 Task: Look for properties with step-free bedroom access.
Action: Mouse moved to (492, 185)
Screenshot: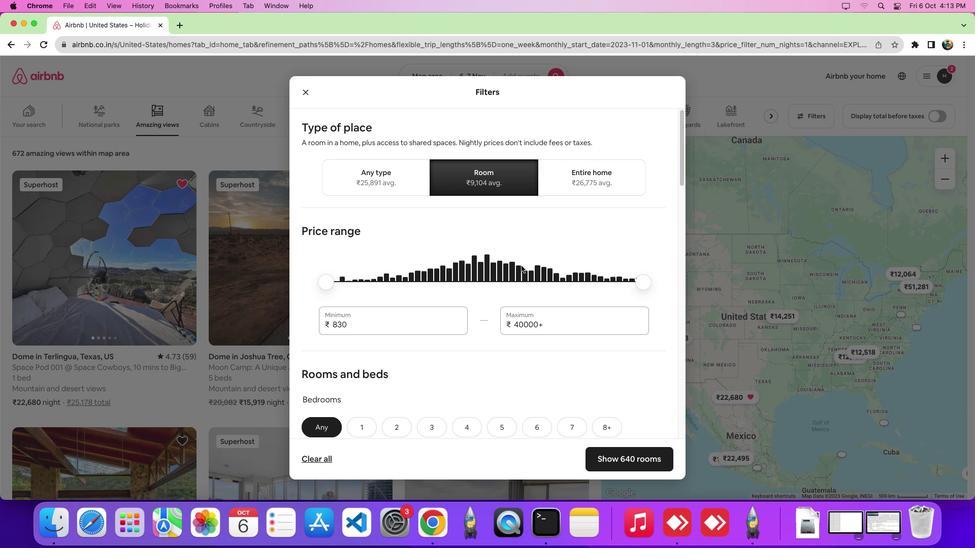 
Action: Mouse pressed left at (492, 185)
Screenshot: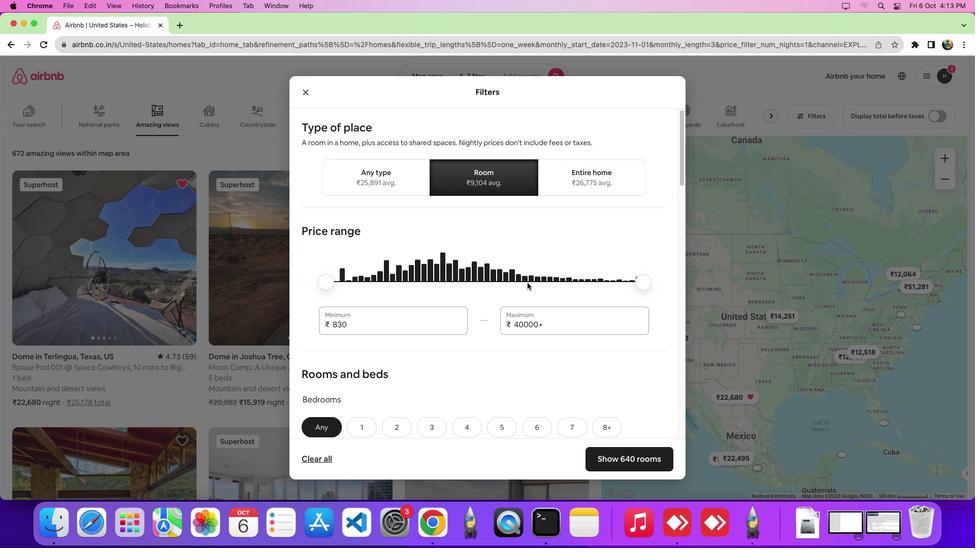 
Action: Mouse moved to (527, 283)
Screenshot: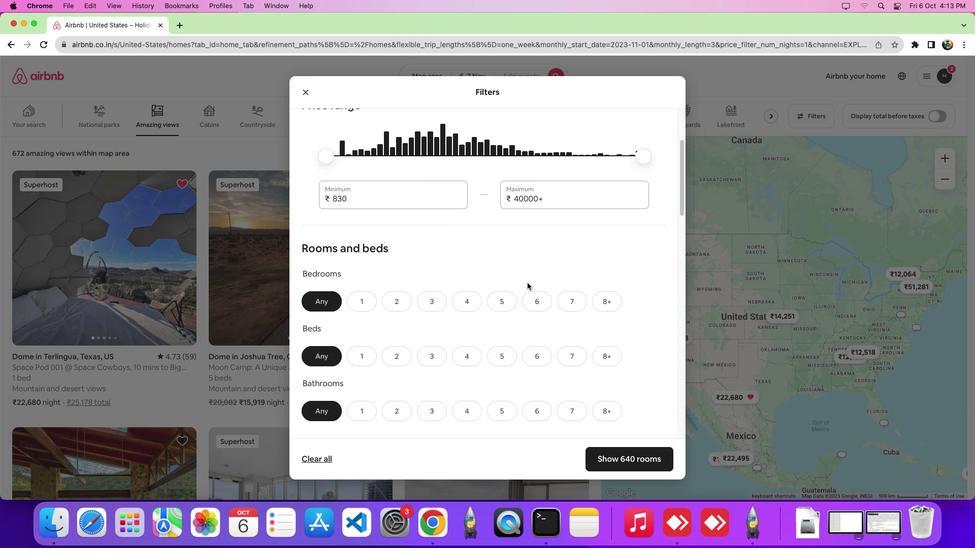 
Action: Mouse scrolled (527, 283) with delta (0, 0)
Screenshot: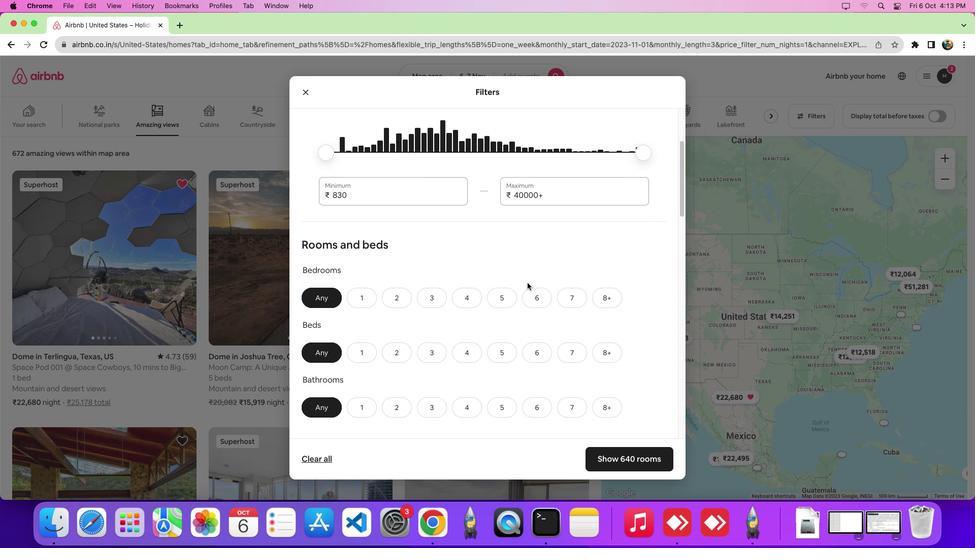 
Action: Mouse scrolled (527, 283) with delta (0, 0)
Screenshot: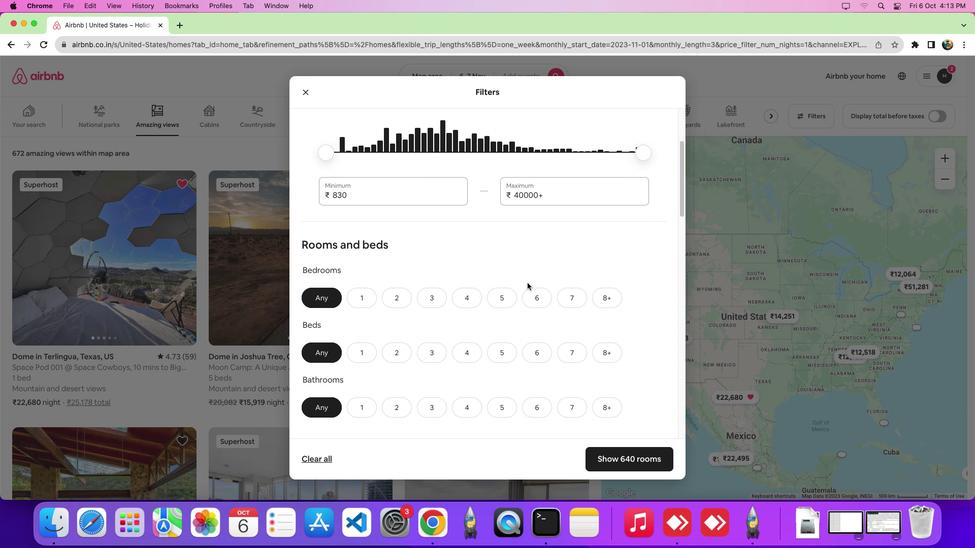 
Action: Mouse scrolled (527, 283) with delta (0, -2)
Screenshot: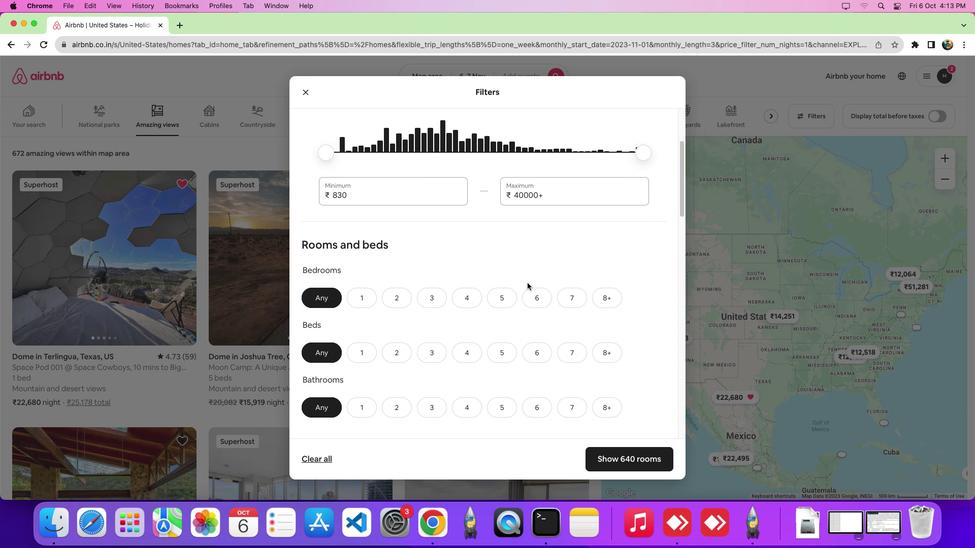 
Action: Mouse scrolled (527, 283) with delta (0, 0)
Screenshot: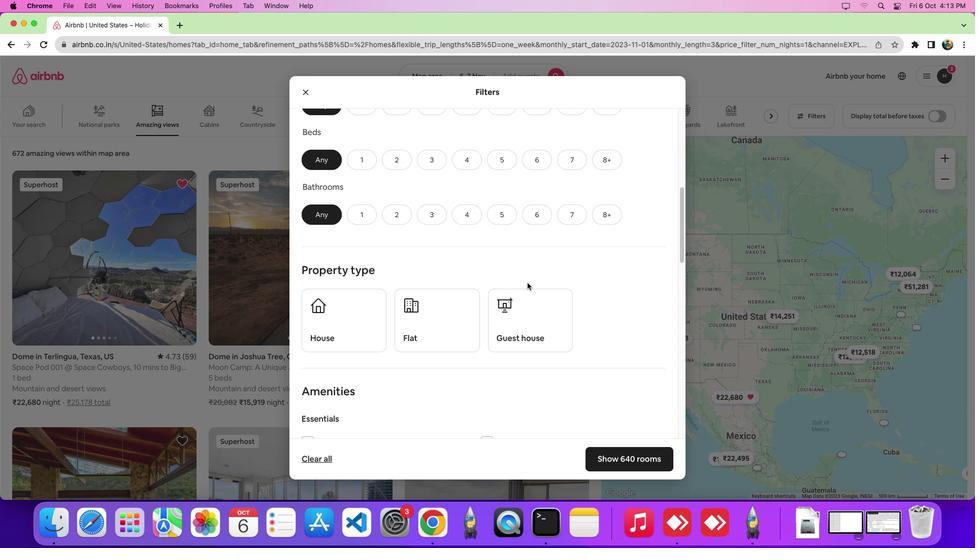 
Action: Mouse scrolled (527, 283) with delta (0, 0)
Screenshot: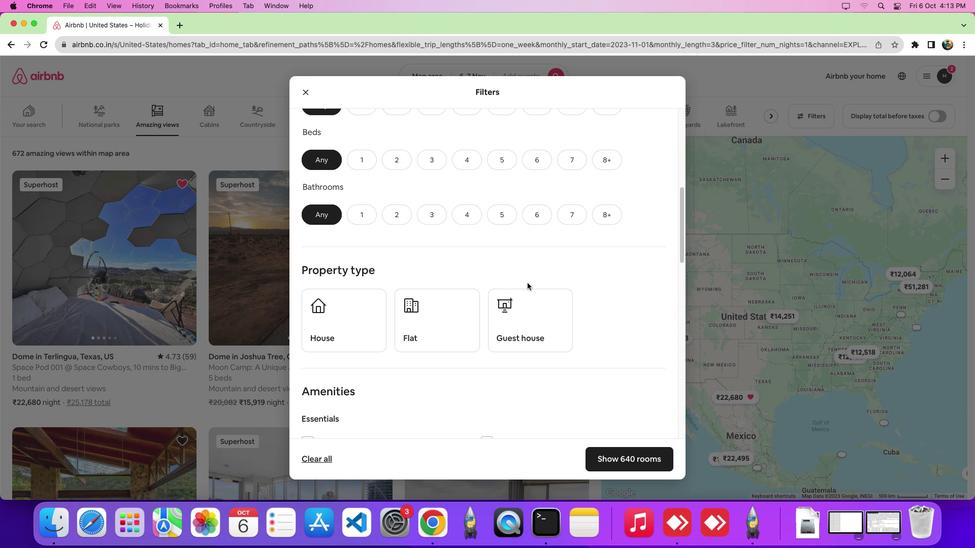 
Action: Mouse scrolled (527, 283) with delta (0, -3)
Screenshot: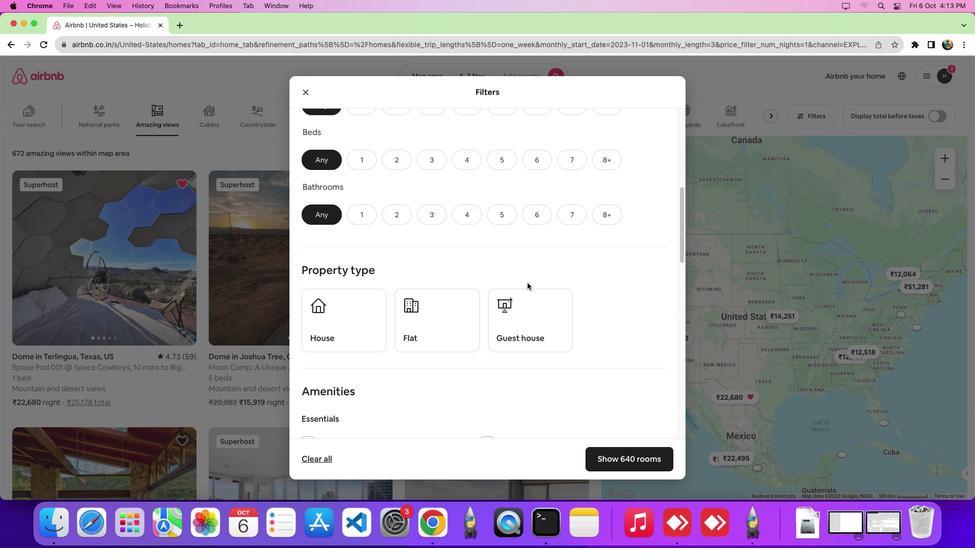 
Action: Mouse scrolled (527, 283) with delta (0, 0)
Screenshot: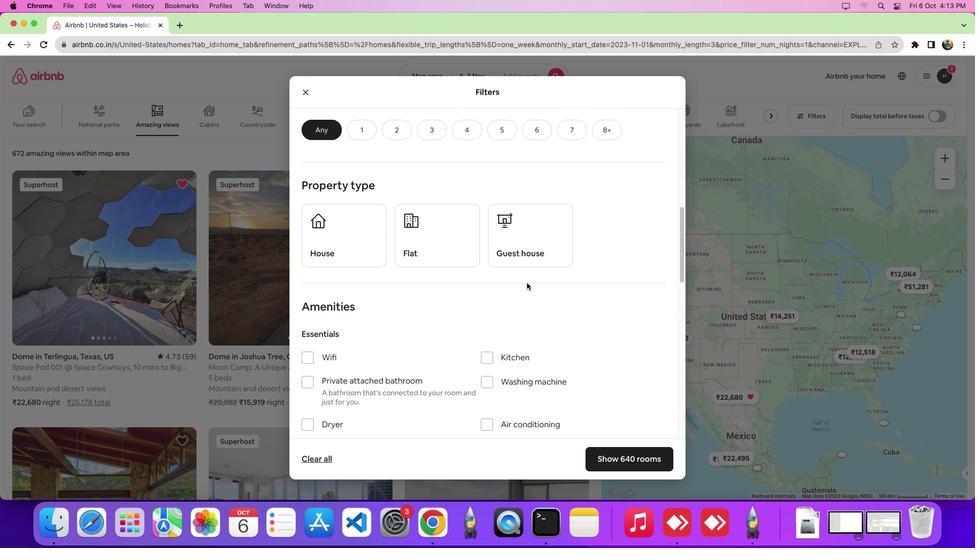 
Action: Mouse scrolled (527, 283) with delta (0, 0)
Screenshot: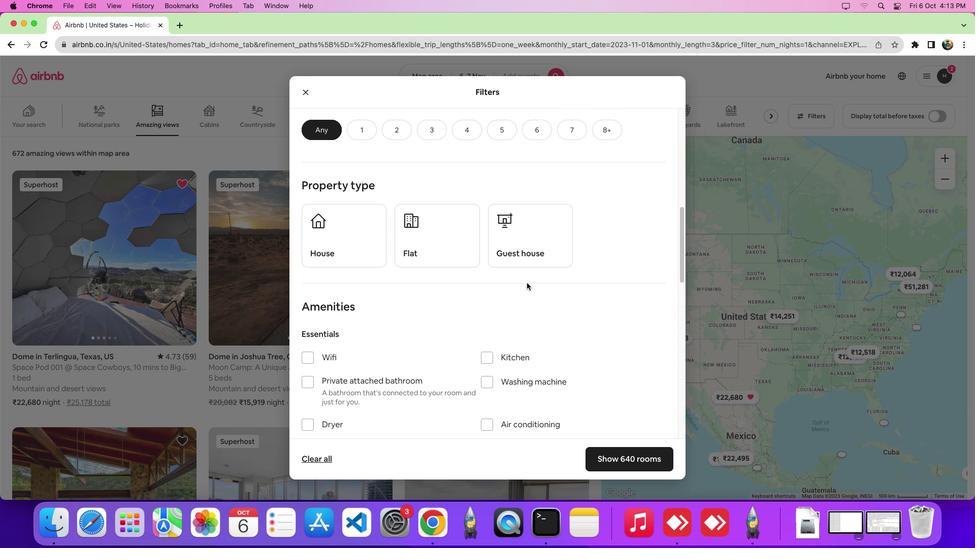 
Action: Mouse scrolled (527, 283) with delta (0, -1)
Screenshot: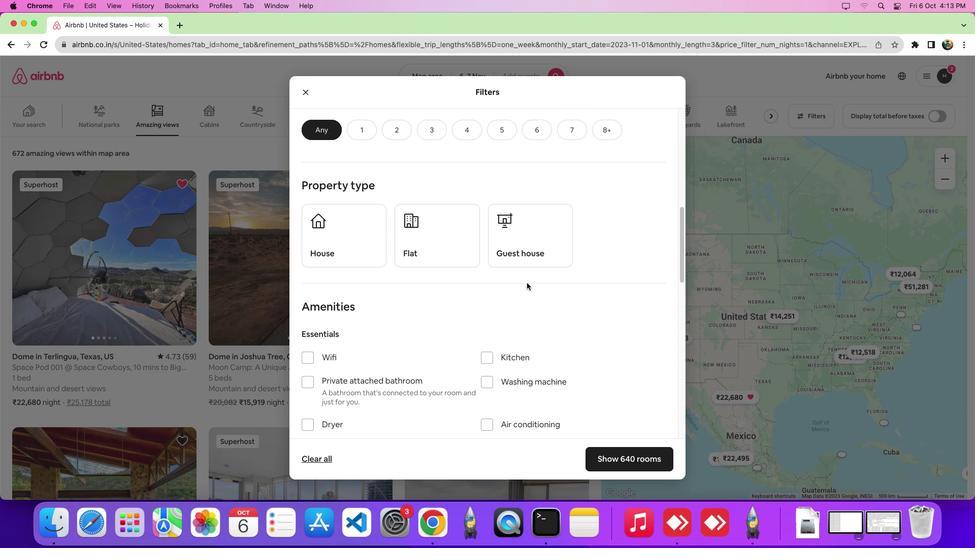 
Action: Mouse moved to (527, 283)
Screenshot: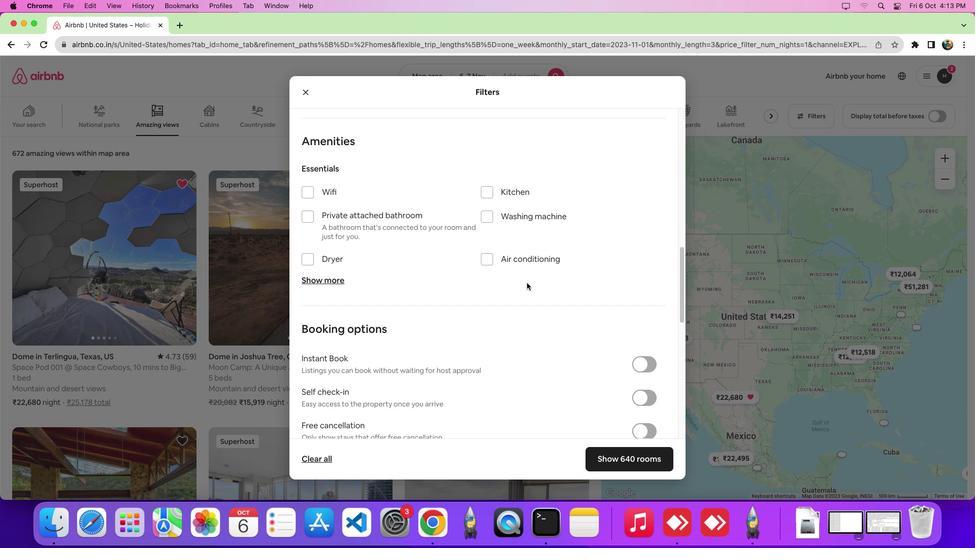 
Action: Mouse scrolled (527, 283) with delta (0, 0)
Screenshot: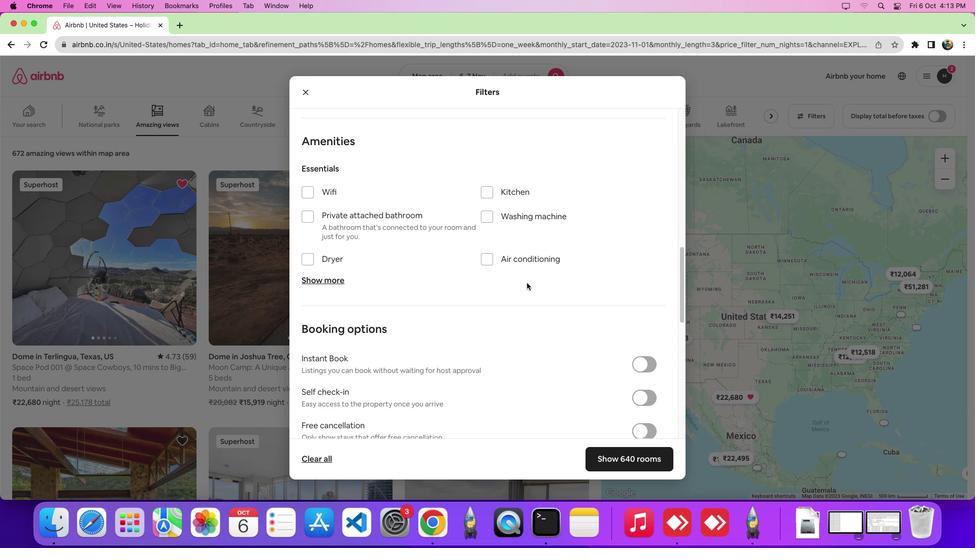 
Action: Mouse scrolled (527, 283) with delta (0, 0)
Screenshot: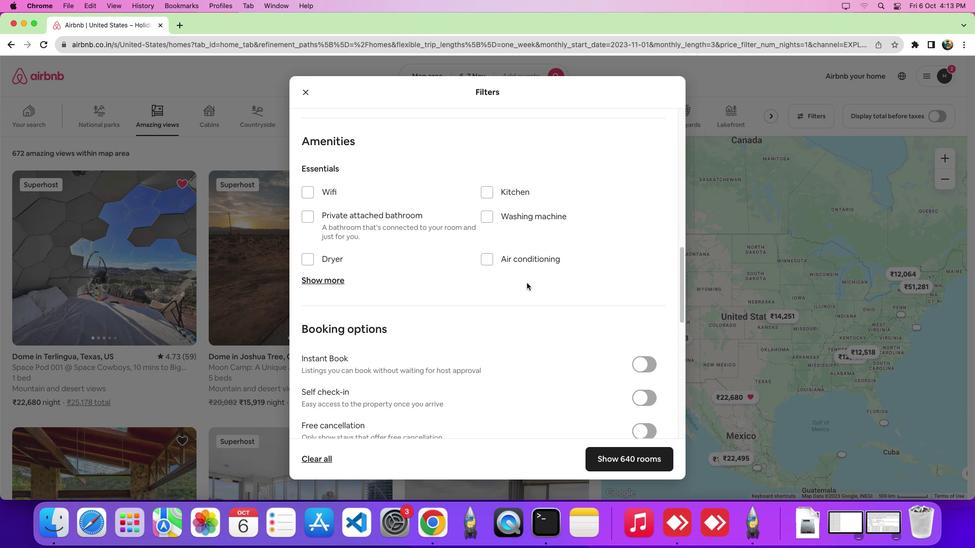 
Action: Mouse scrolled (527, 283) with delta (0, -3)
Screenshot: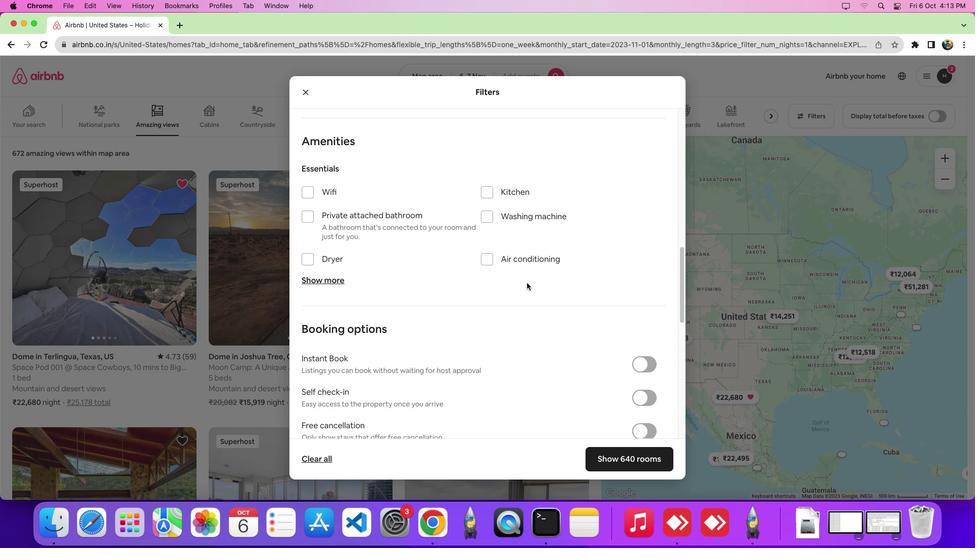 
Action: Mouse scrolled (527, 283) with delta (0, 0)
Screenshot: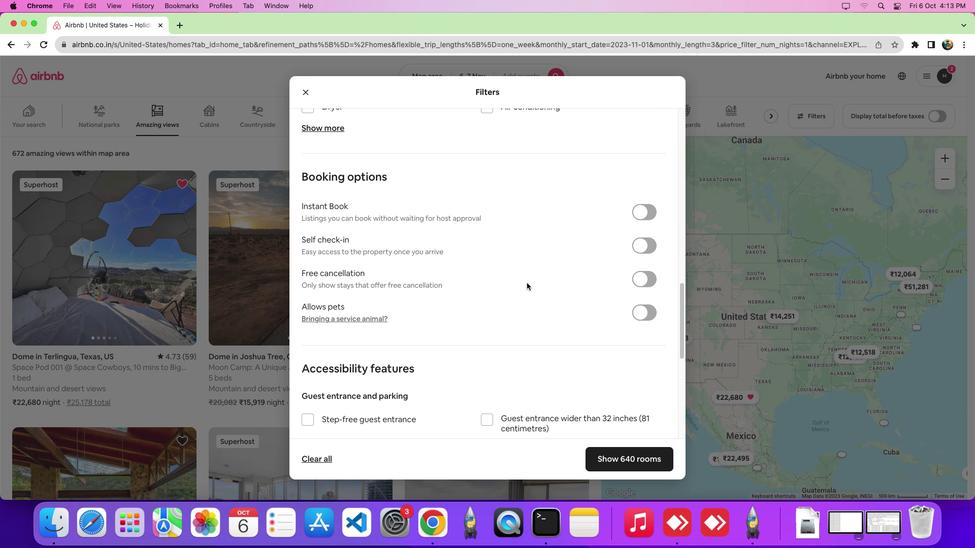 
Action: Mouse scrolled (527, 283) with delta (0, 0)
Screenshot: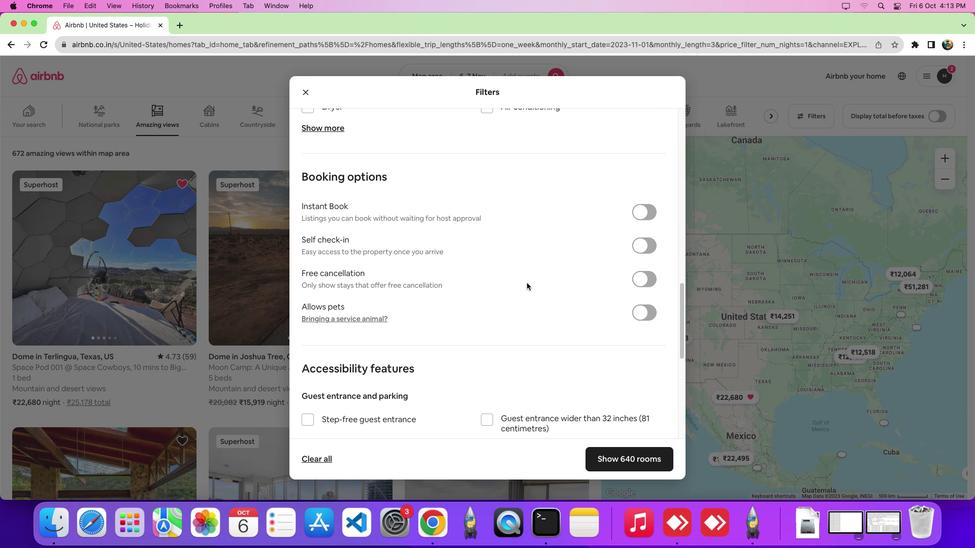 
Action: Mouse scrolled (527, 283) with delta (0, -2)
Screenshot: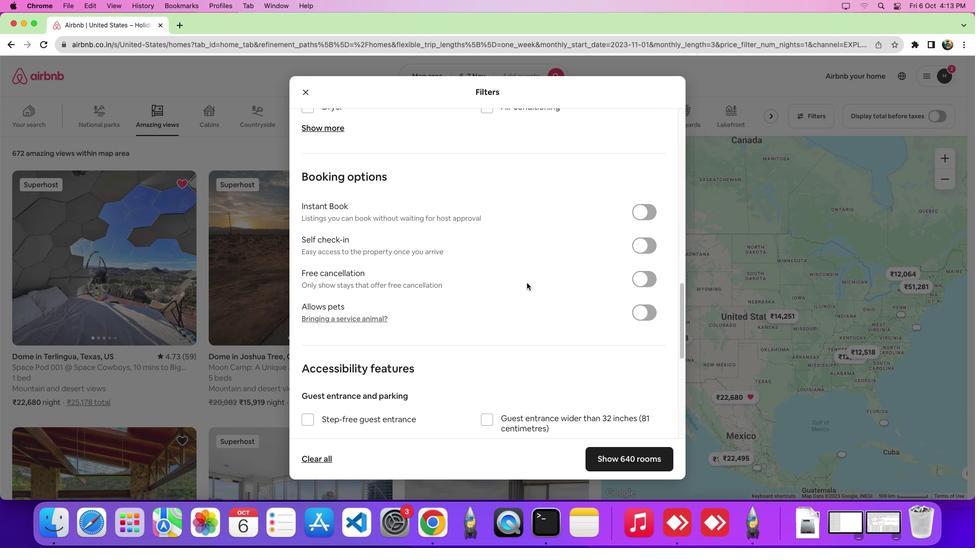 
Action: Mouse scrolled (527, 283) with delta (0, 0)
Screenshot: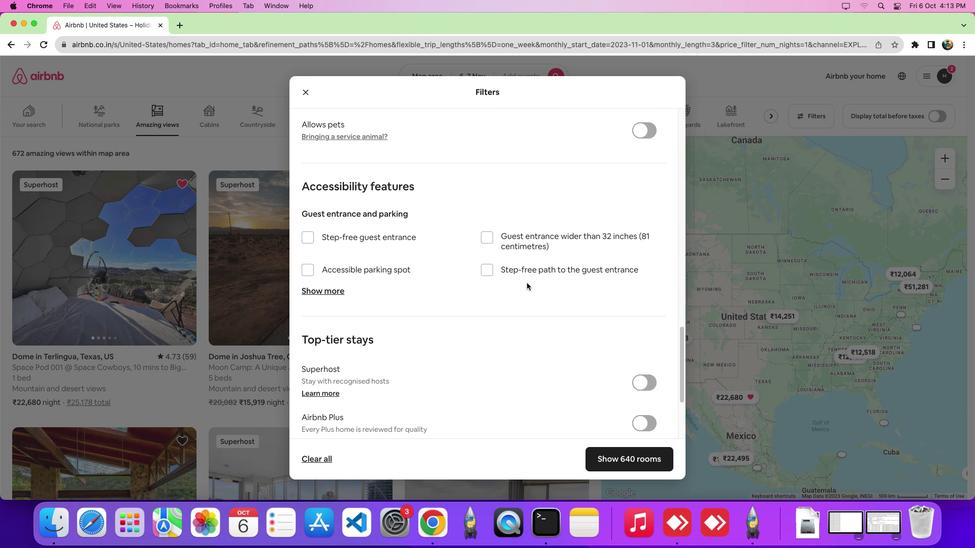 
Action: Mouse scrolled (527, 283) with delta (0, 0)
Screenshot: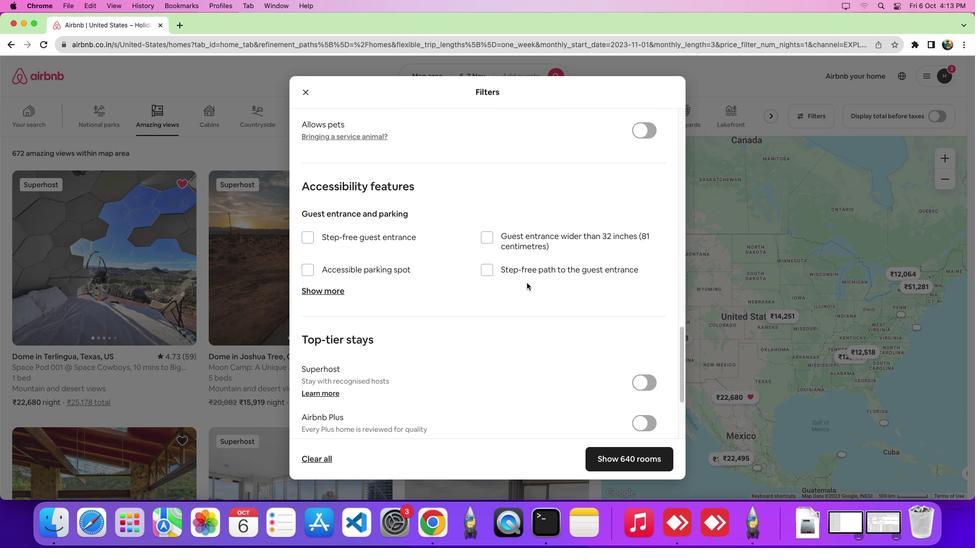 
Action: Mouse scrolled (527, 283) with delta (0, -3)
Screenshot: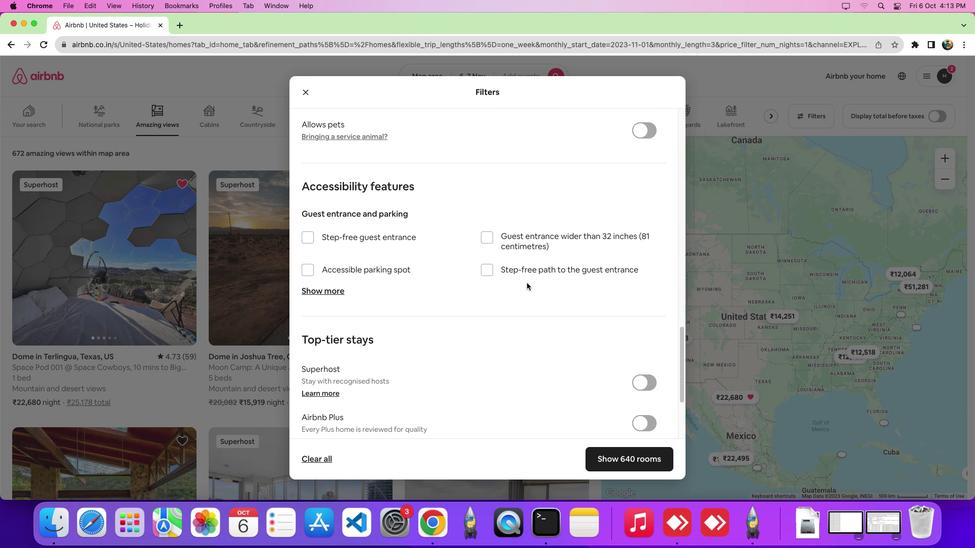 
Action: Mouse moved to (492, 268)
Screenshot: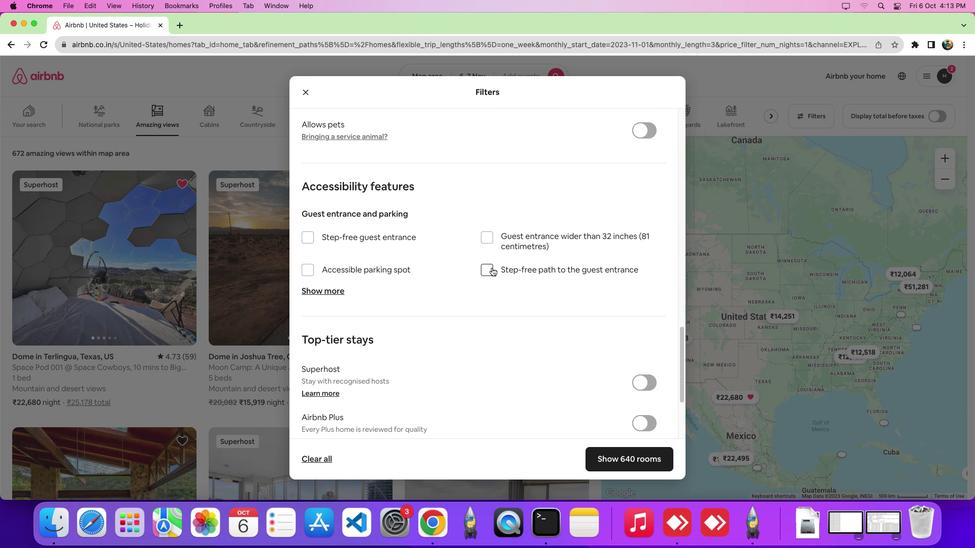 
Action: Mouse pressed left at (492, 268)
Screenshot: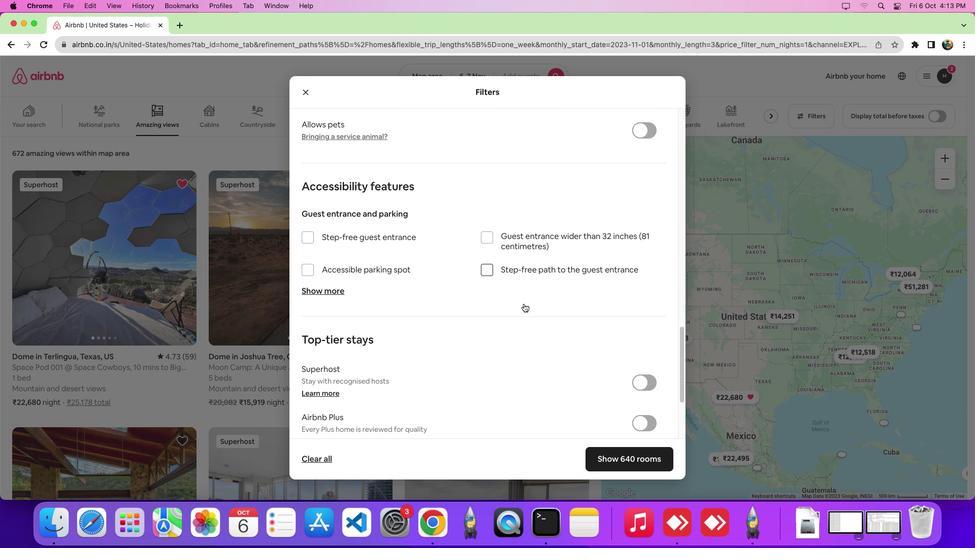 
Action: Mouse moved to (637, 459)
Screenshot: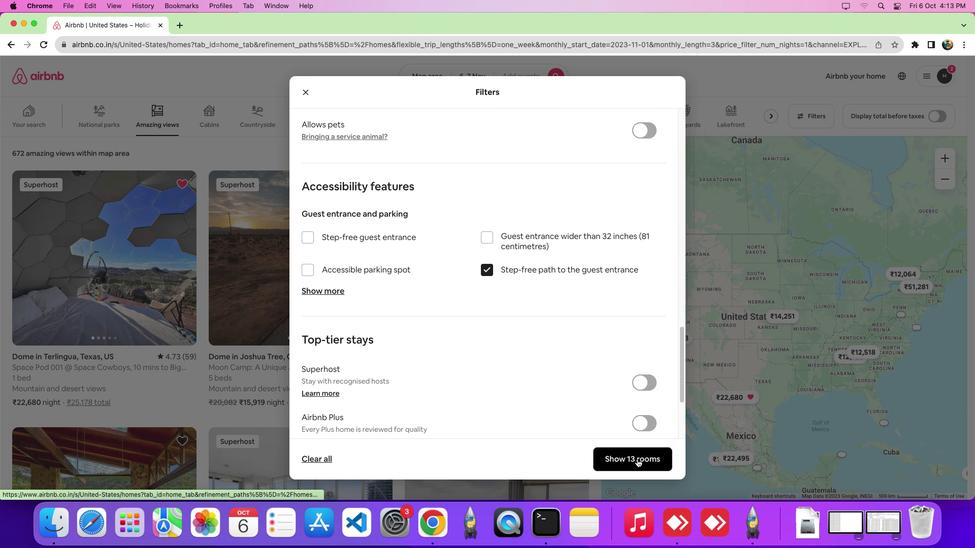 
Action: Mouse pressed left at (637, 459)
Screenshot: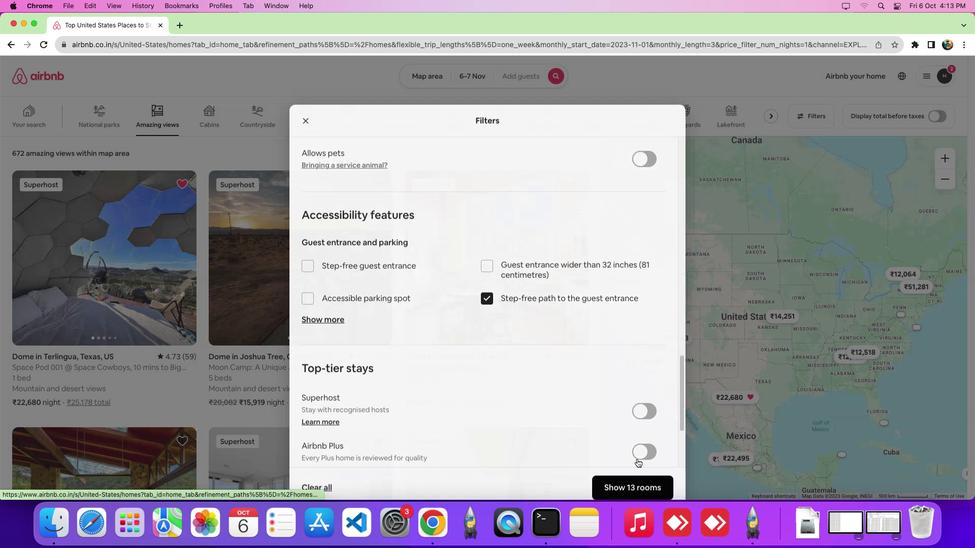 
Action: Mouse moved to (580, 402)
Screenshot: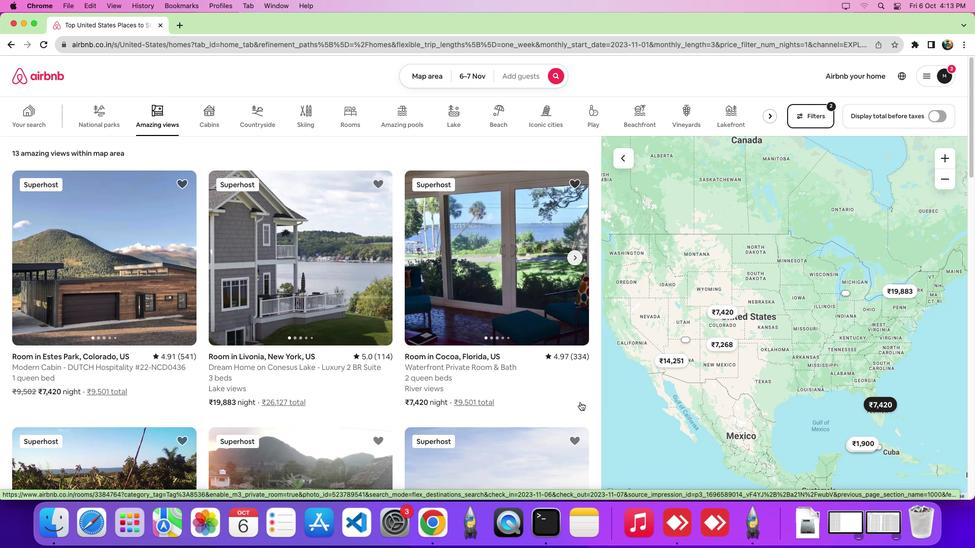 
